 Task: In the  document chart.odtSelect Headings and apply  'Italics' Select the text and align it to the  'Center'. Select the table and apply  All Borders
Action: Mouse moved to (322, 174)
Screenshot: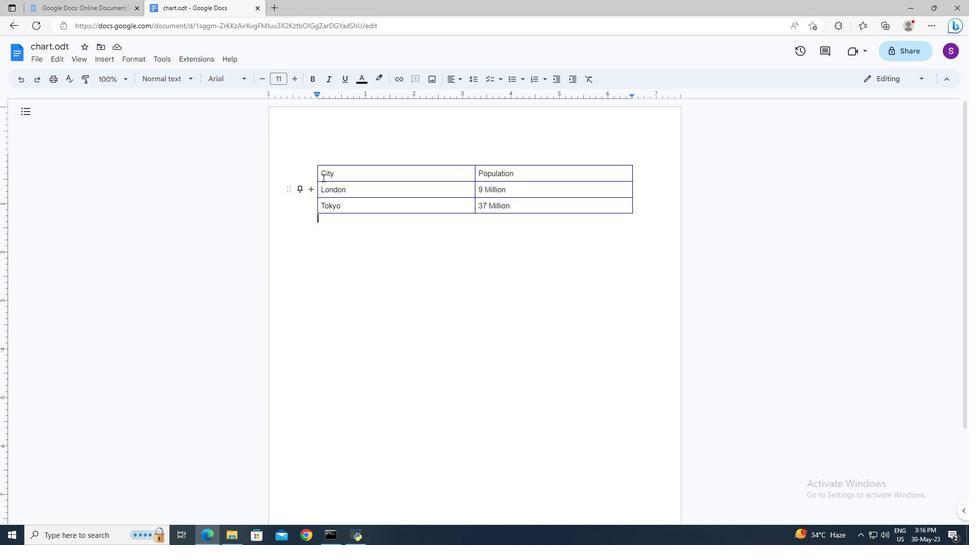 
Action: Mouse pressed left at (322, 174)
Screenshot: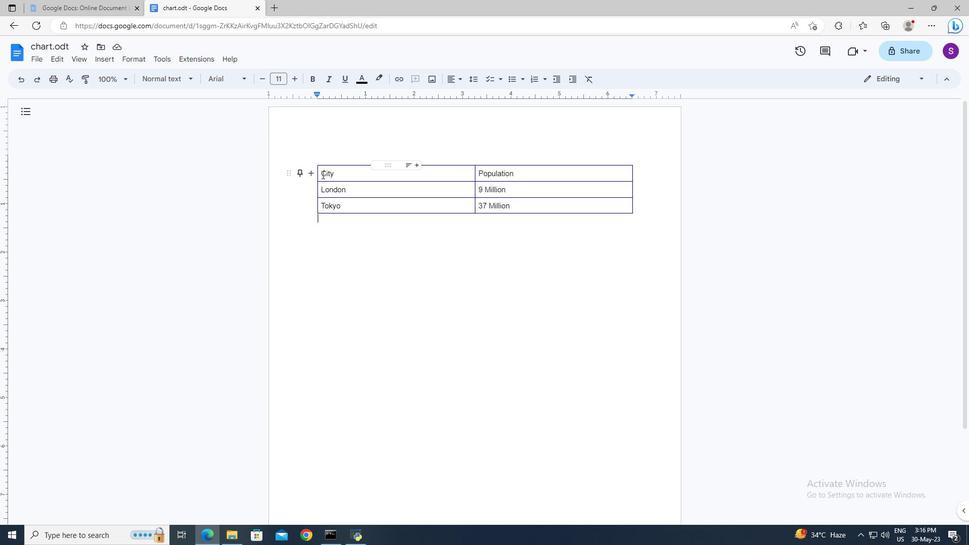 
Action: Mouse moved to (327, 200)
Screenshot: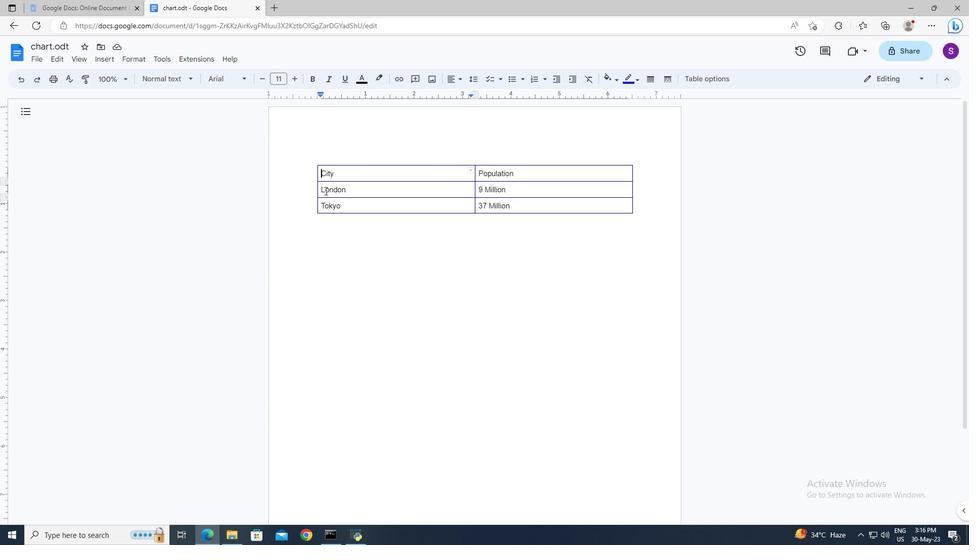 
Action: Key pressed <Key.shift><Key.right><Key.right><Key.right>
Screenshot: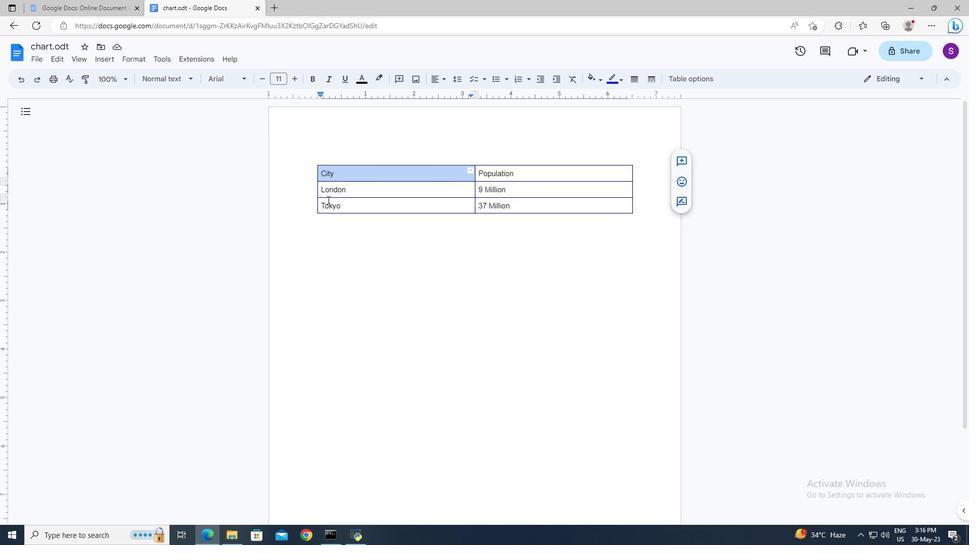 
Action: Mouse moved to (330, 80)
Screenshot: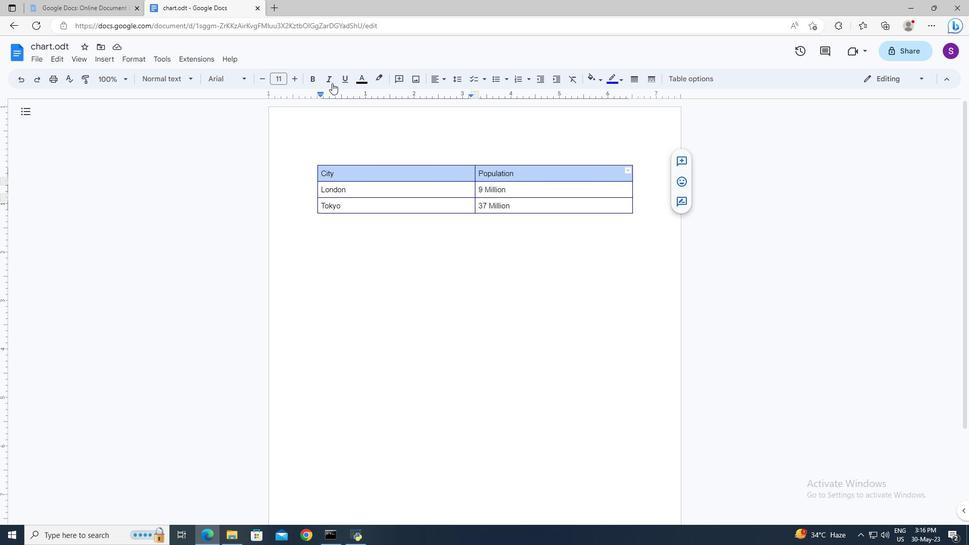 
Action: Mouse pressed left at (330, 80)
Screenshot: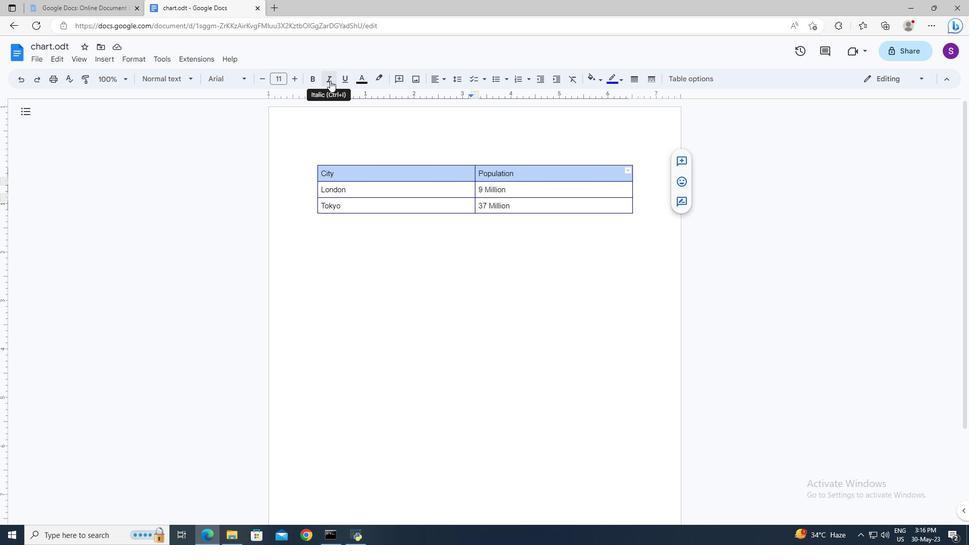 
Action: Mouse moved to (376, 169)
Screenshot: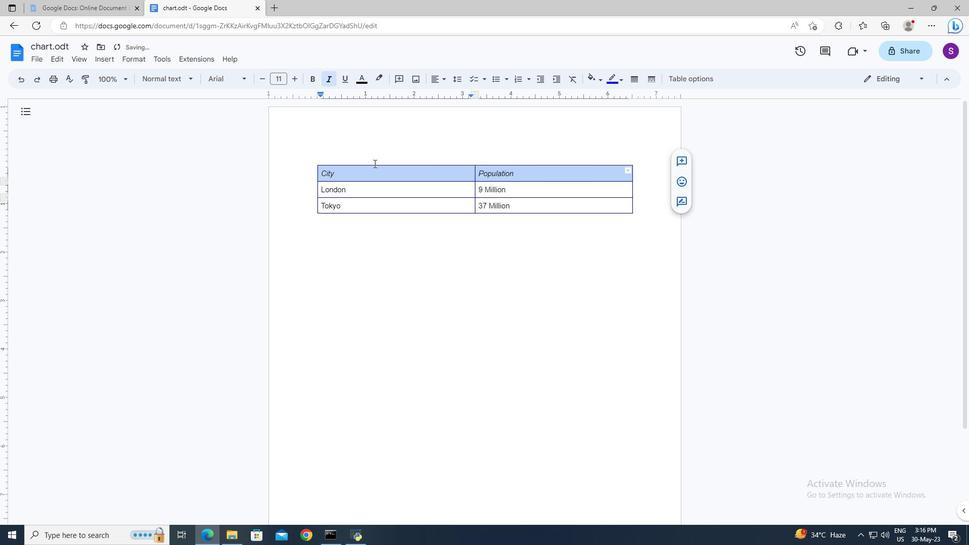 
Action: Key pressed ctrl+A
Screenshot: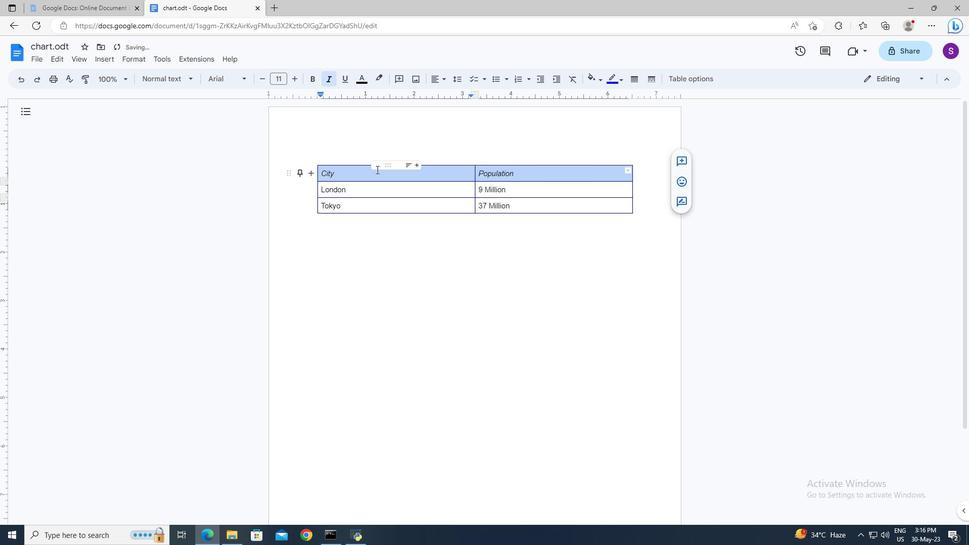 
Action: Mouse moved to (456, 80)
Screenshot: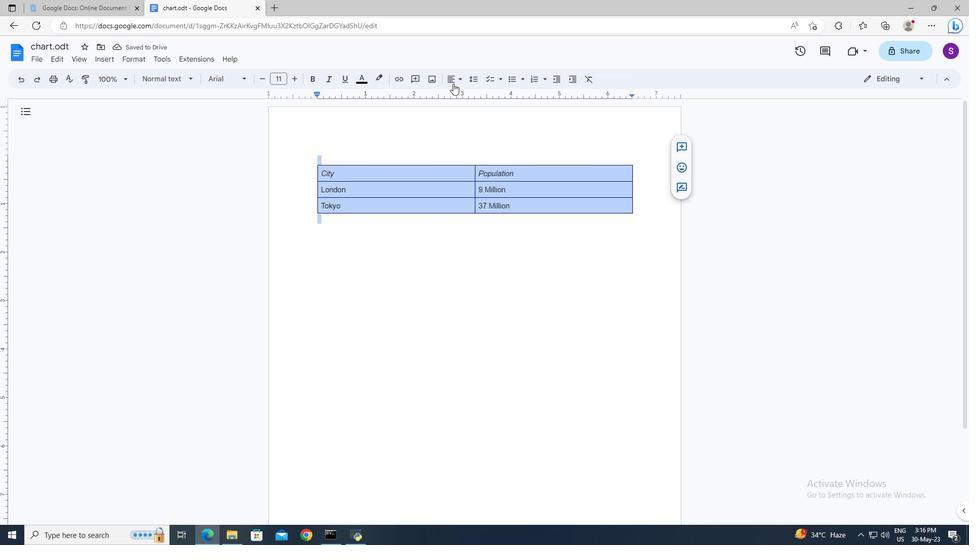
Action: Mouse pressed left at (456, 80)
Screenshot: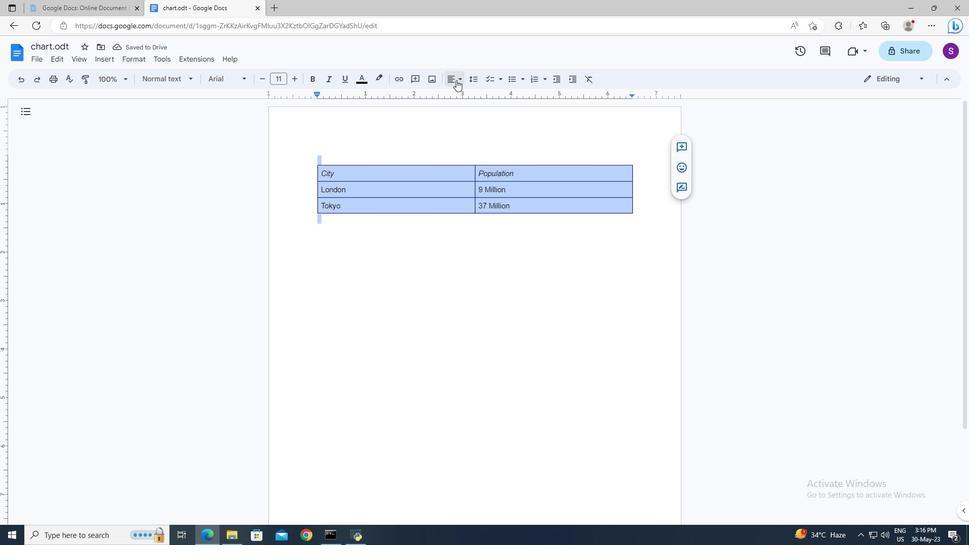 
Action: Mouse moved to (464, 96)
Screenshot: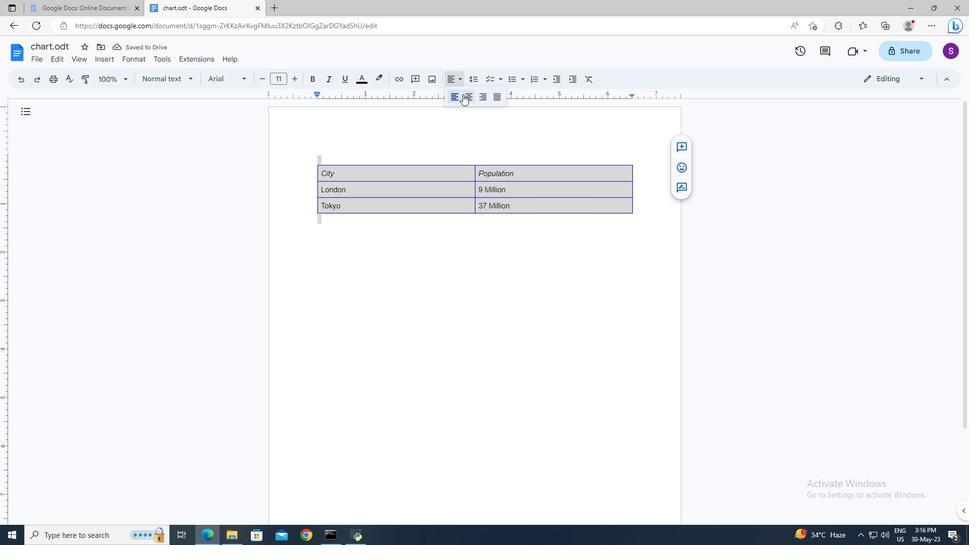 
Action: Mouse pressed left at (464, 96)
Screenshot: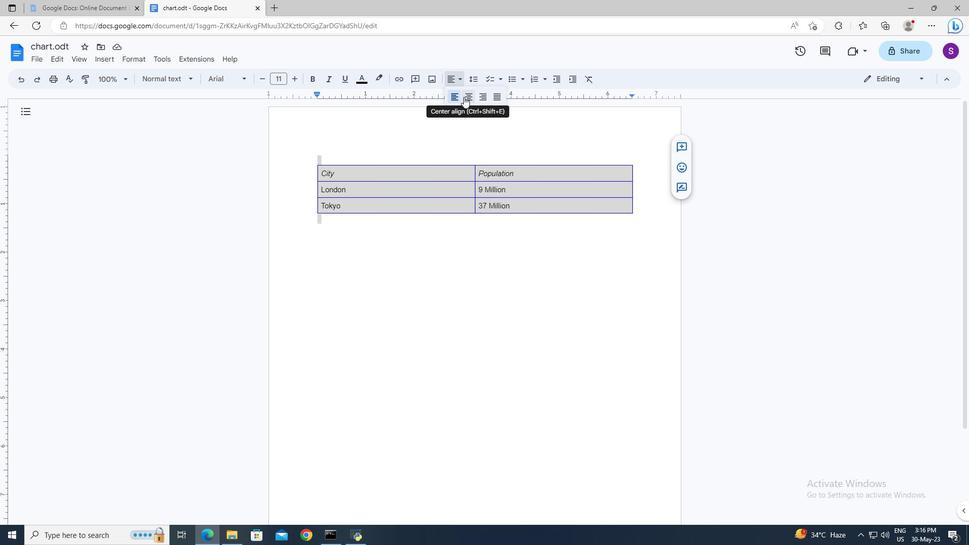 
Action: Mouse moved to (146, 59)
Screenshot: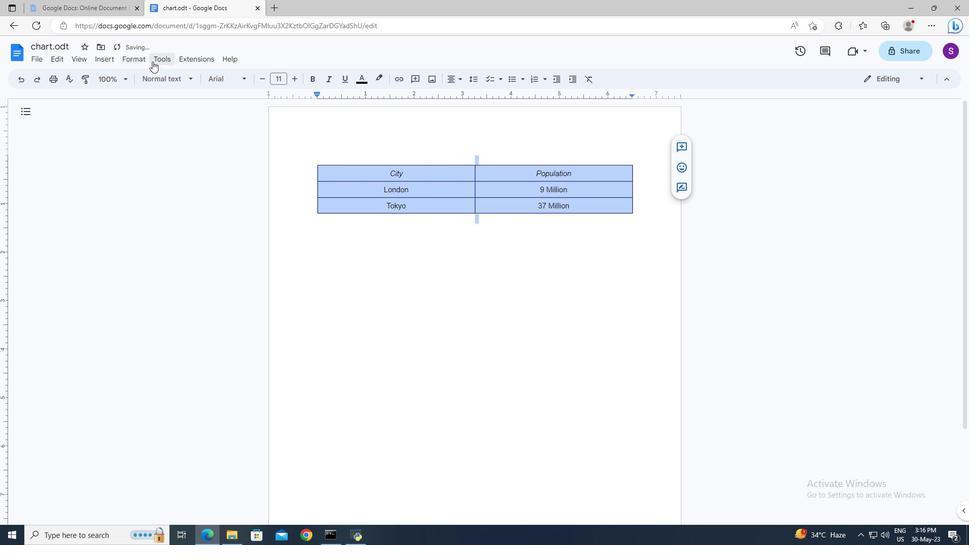 
Action: Mouse pressed left at (146, 59)
Screenshot: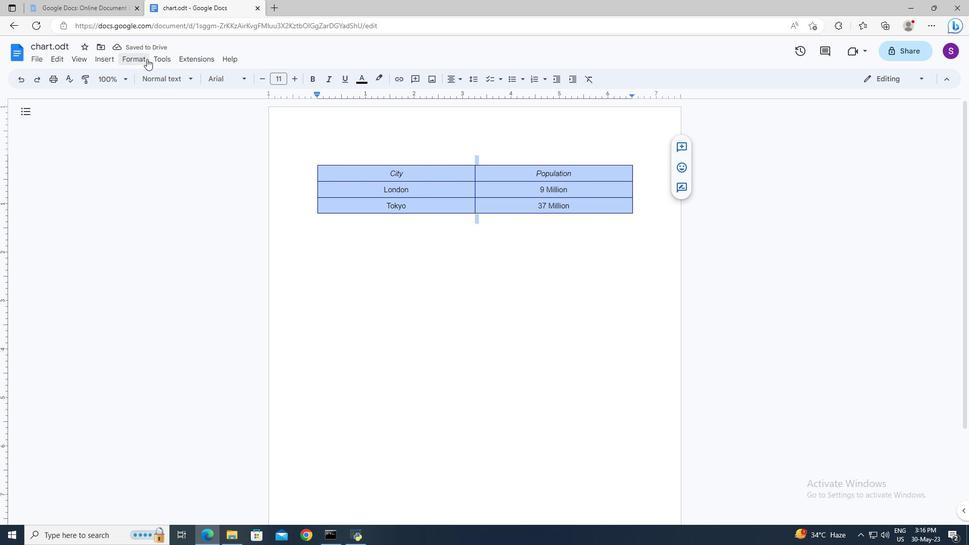 
Action: Mouse moved to (297, 90)
Screenshot: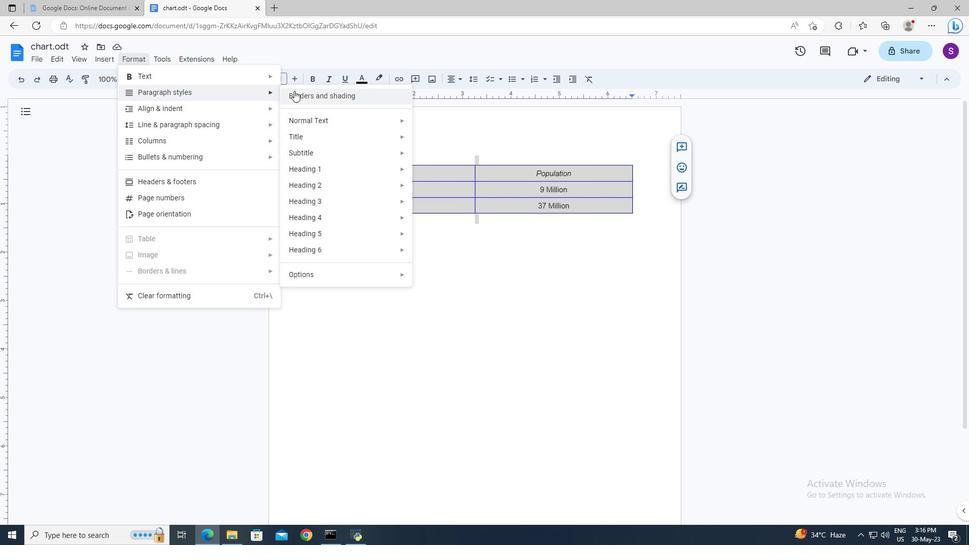 
Action: Mouse pressed left at (297, 90)
Screenshot: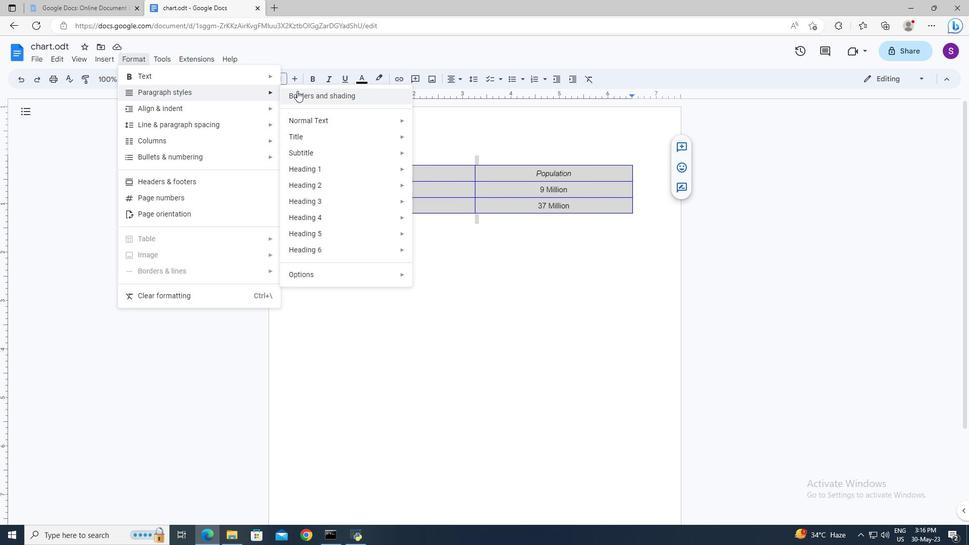 
Action: Mouse moved to (461, 211)
Screenshot: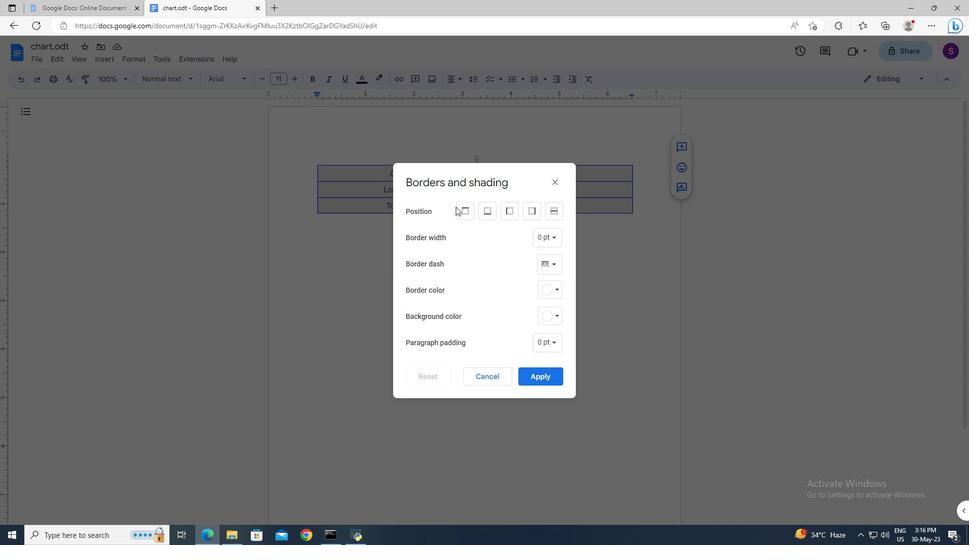 
Action: Mouse pressed left at (461, 211)
Screenshot: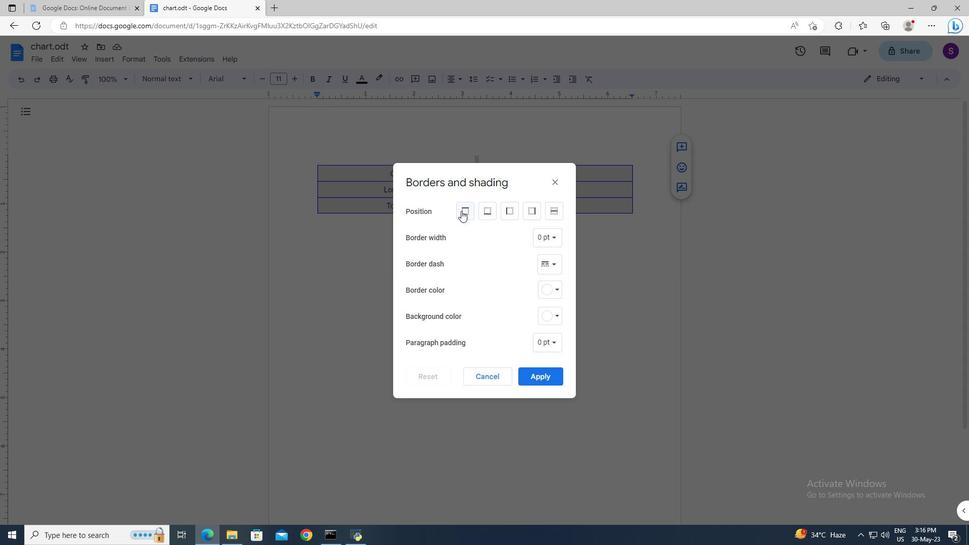 
Action: Mouse moved to (483, 214)
Screenshot: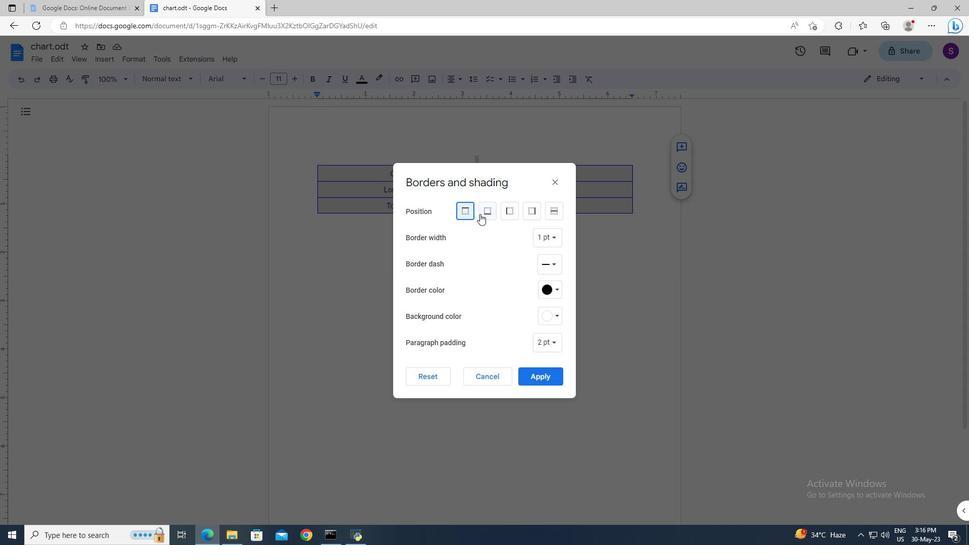 
Action: Mouse pressed left at (483, 214)
Screenshot: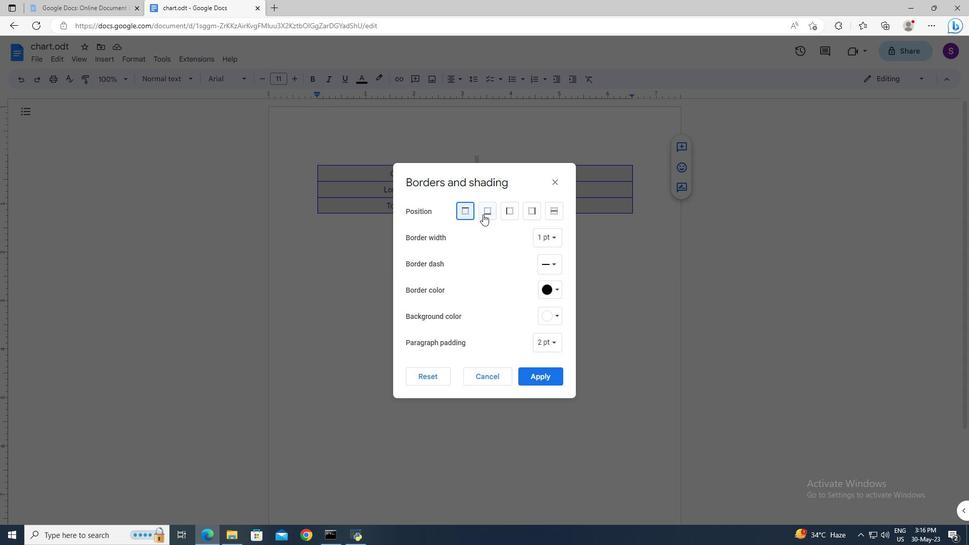 
Action: Mouse moved to (506, 215)
Screenshot: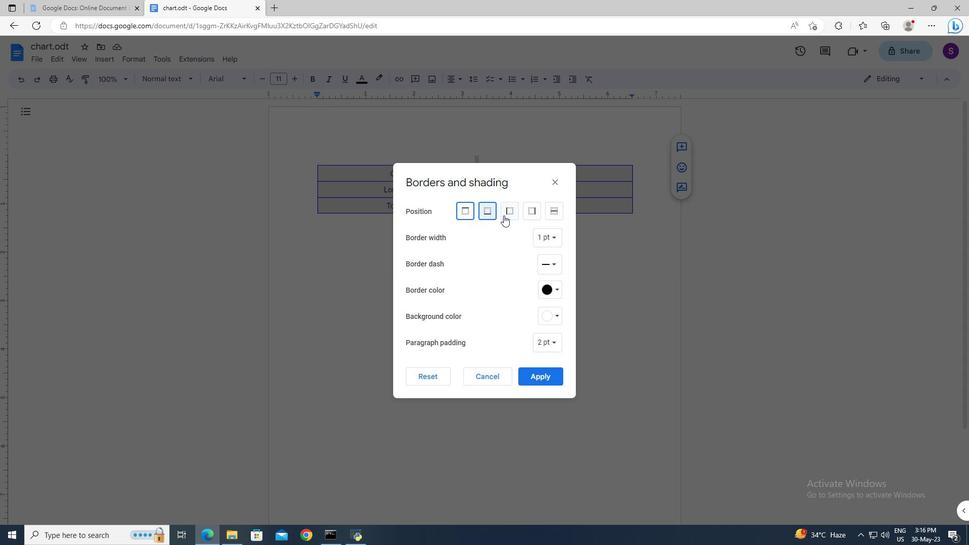 
Action: Mouse pressed left at (506, 215)
Screenshot: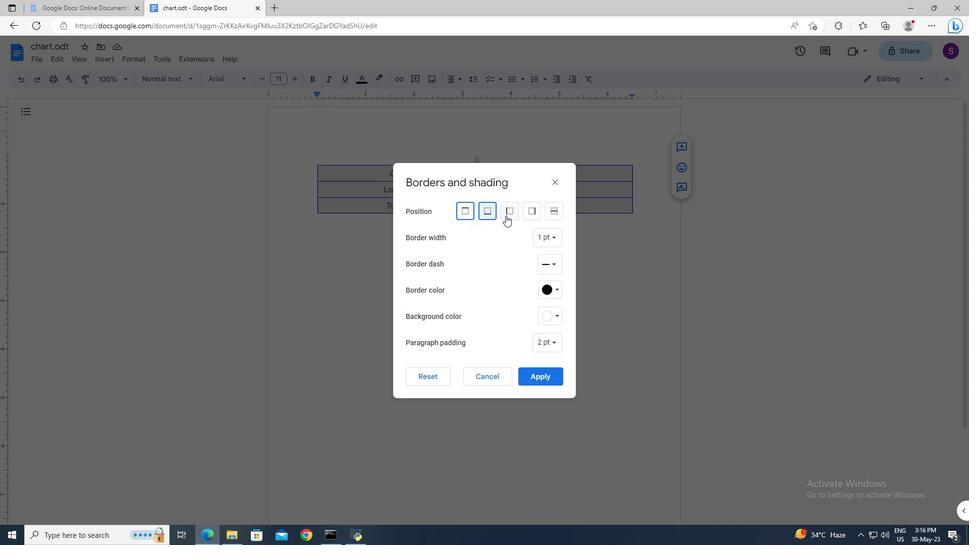 
Action: Mouse moved to (528, 211)
Screenshot: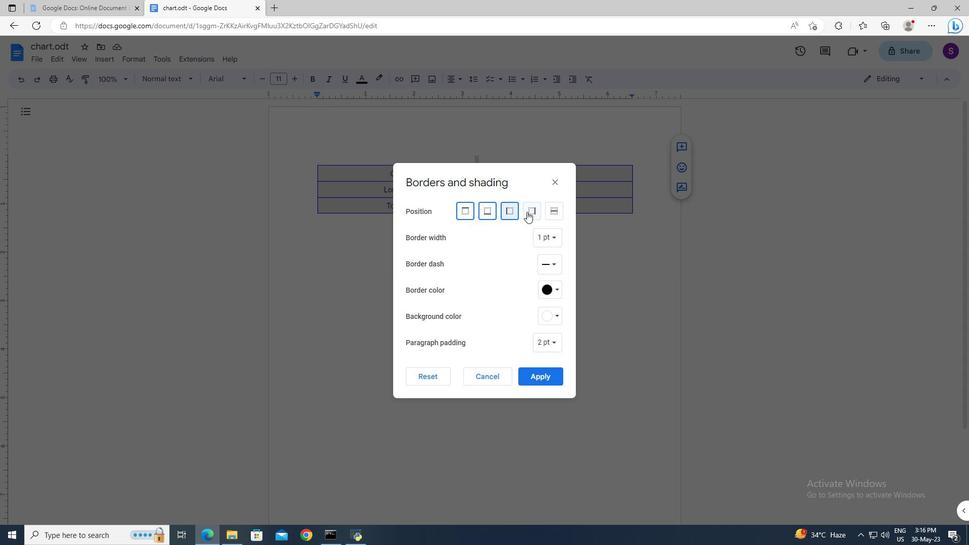 
Action: Mouse pressed left at (528, 211)
Screenshot: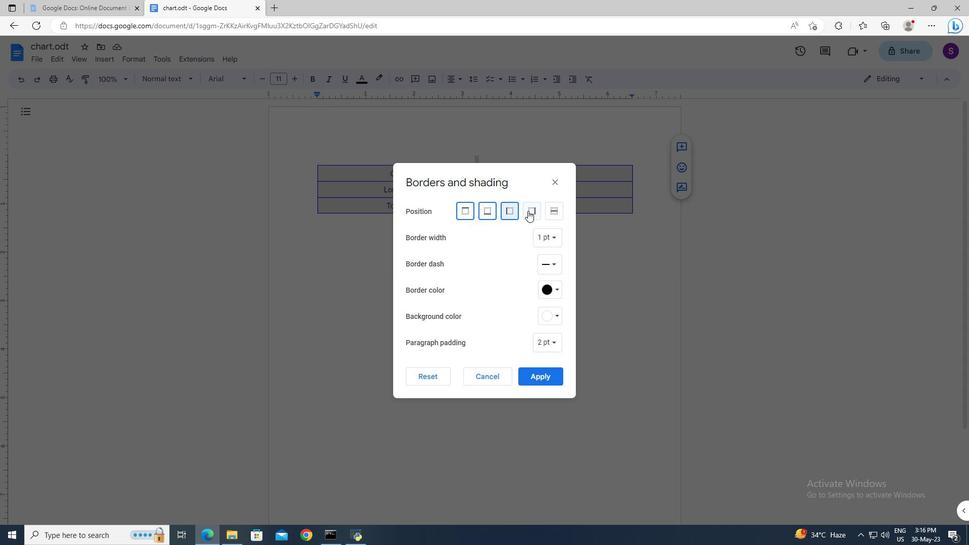 
Action: Mouse moved to (549, 379)
Screenshot: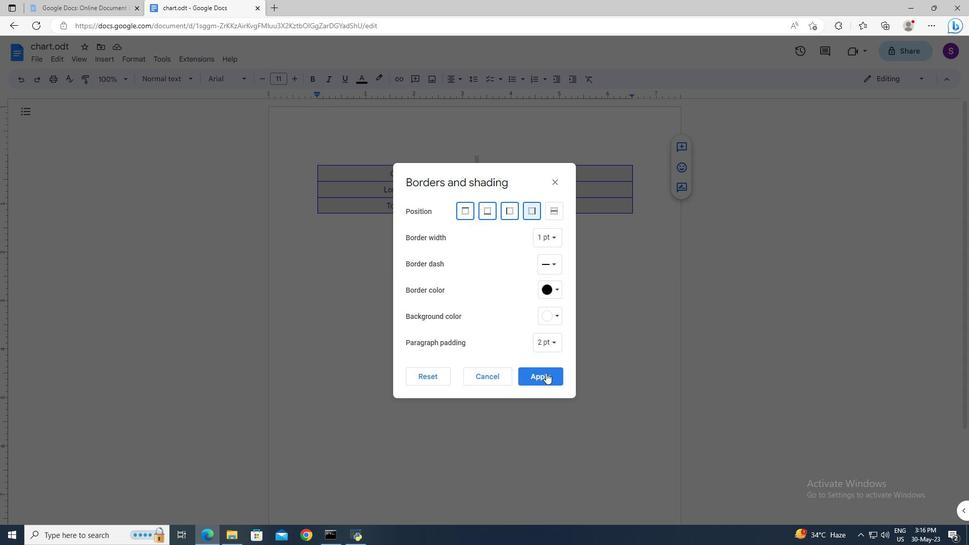 
Action: Mouse pressed left at (549, 379)
Screenshot: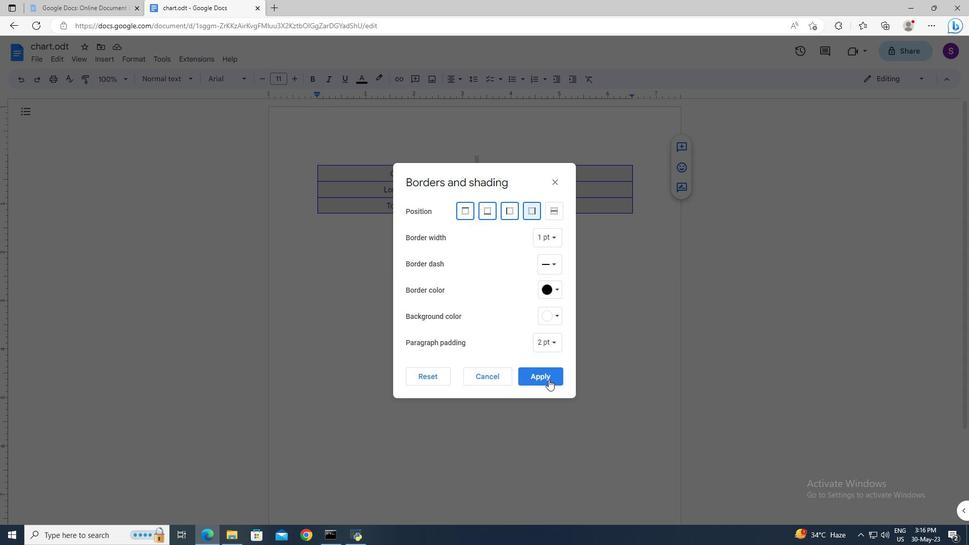 
Action: Mouse moved to (515, 287)
Screenshot: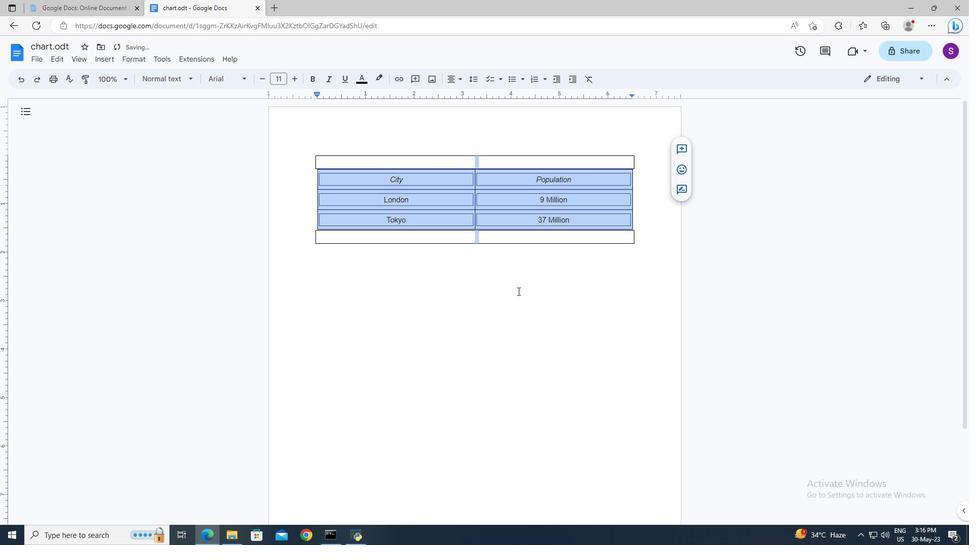 
Action: Mouse pressed left at (515, 287)
Screenshot: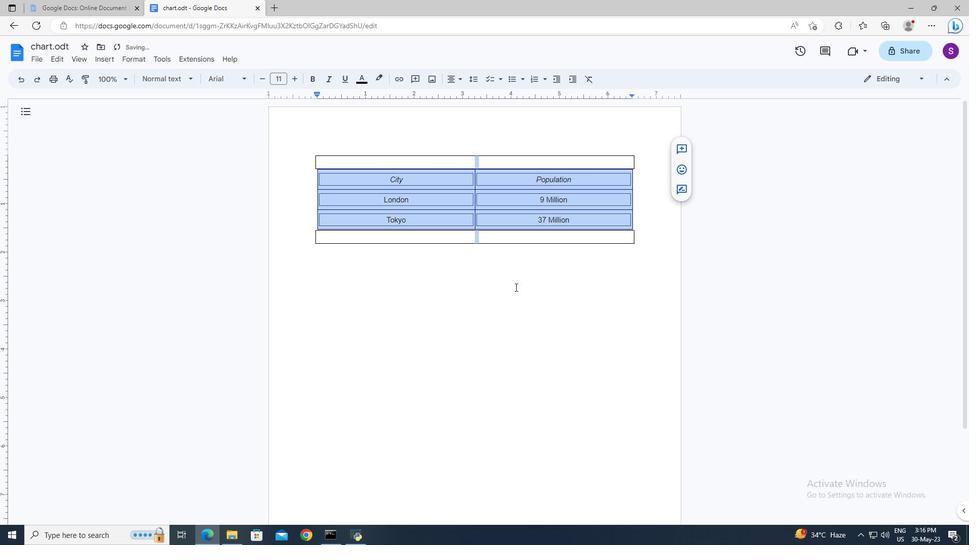 
